 Task: Add Sprouts French Roast Decaf Coffee to the cart.
Action: Mouse moved to (21, 78)
Screenshot: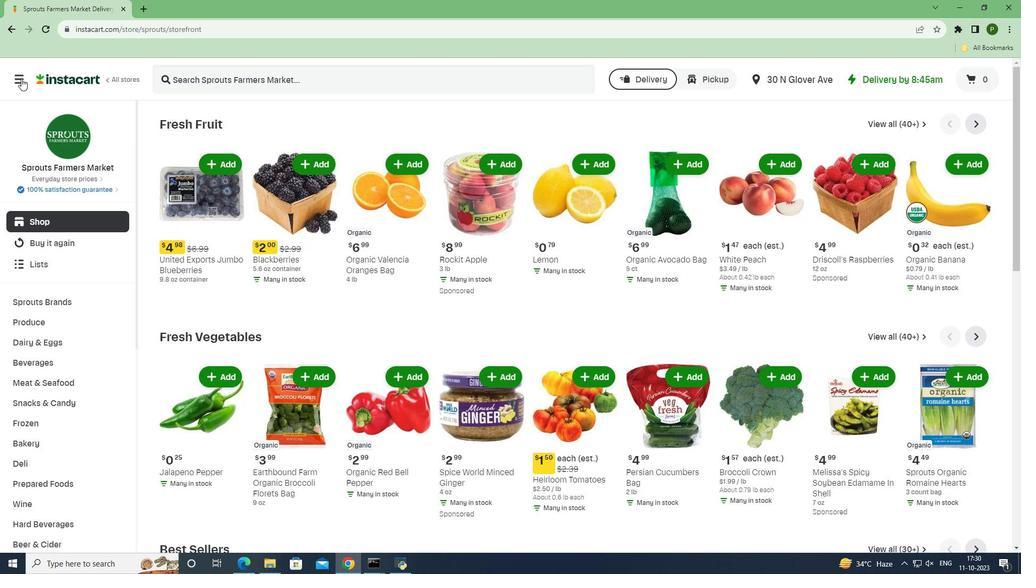 
Action: Mouse pressed left at (21, 78)
Screenshot: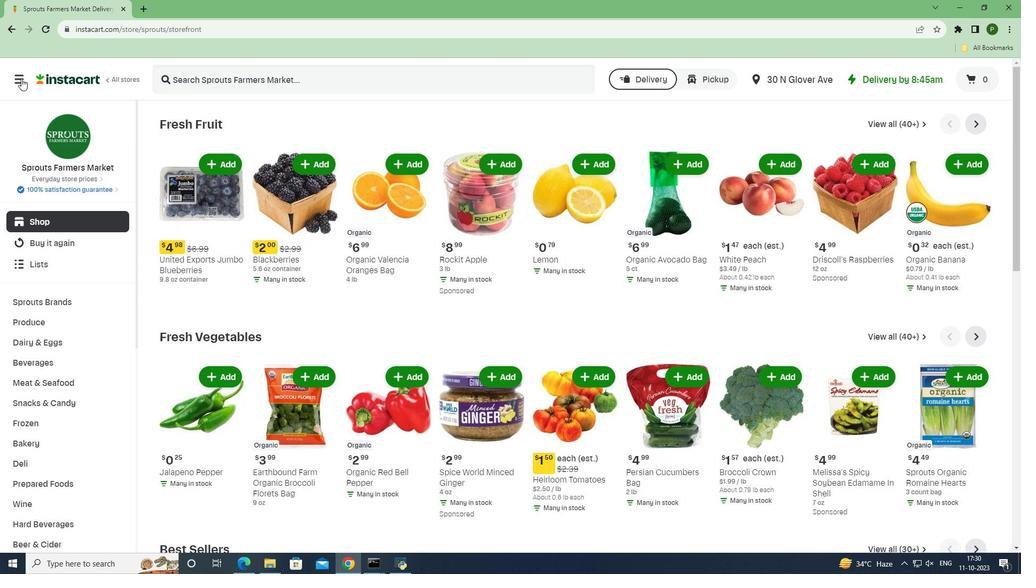 
Action: Mouse moved to (31, 283)
Screenshot: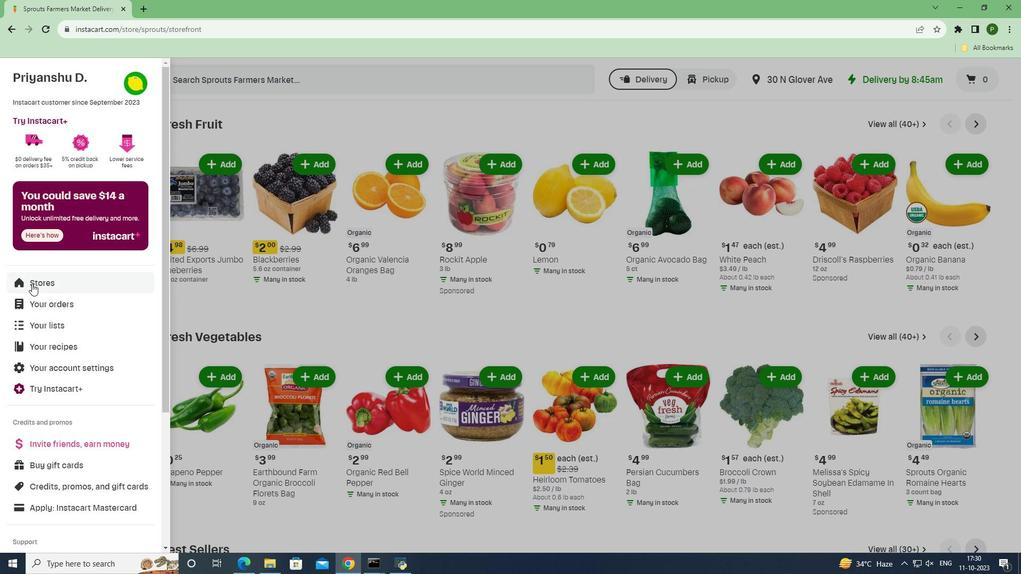 
Action: Mouse pressed left at (31, 283)
Screenshot: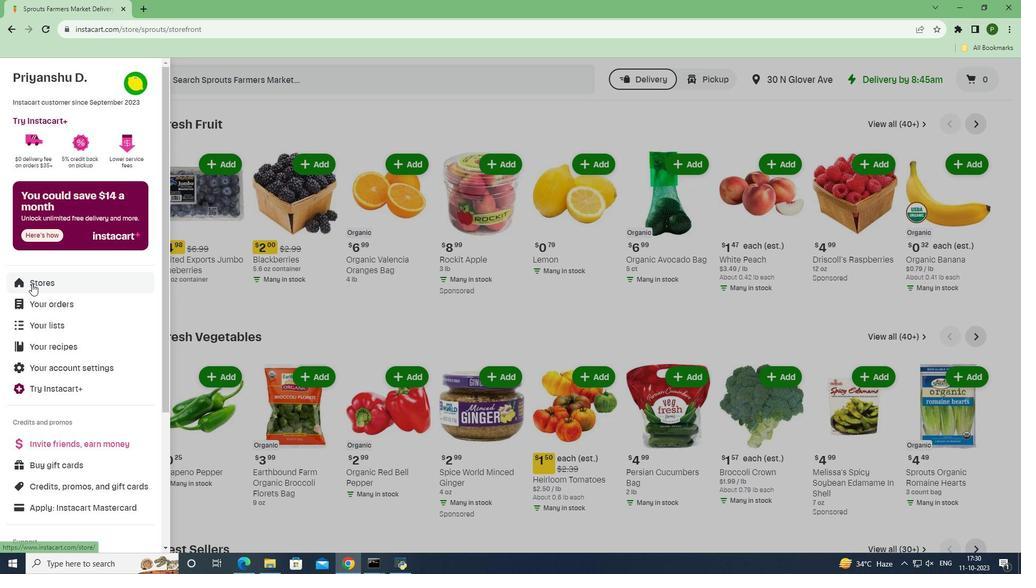 
Action: Mouse moved to (248, 122)
Screenshot: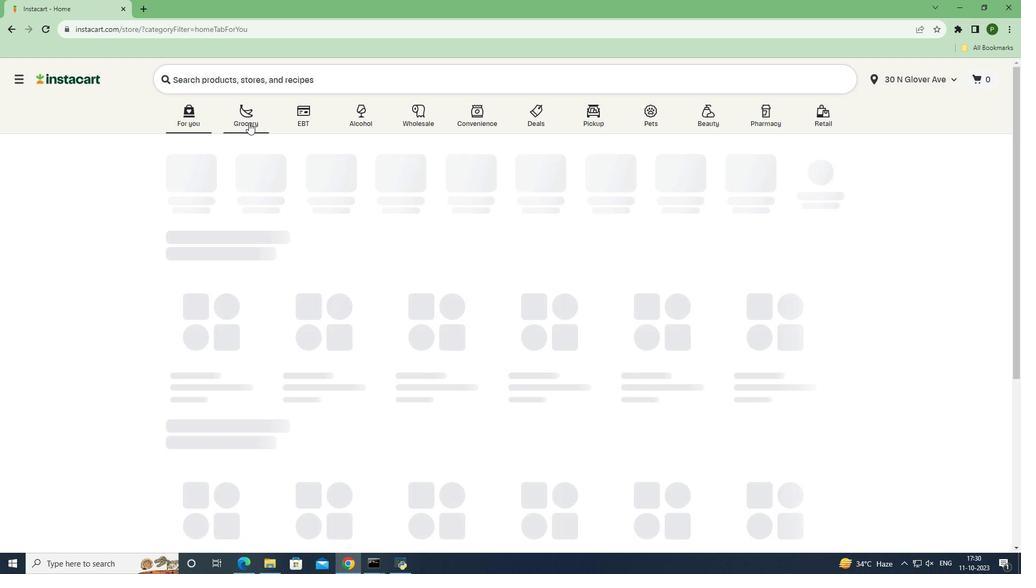 
Action: Mouse pressed left at (248, 122)
Screenshot: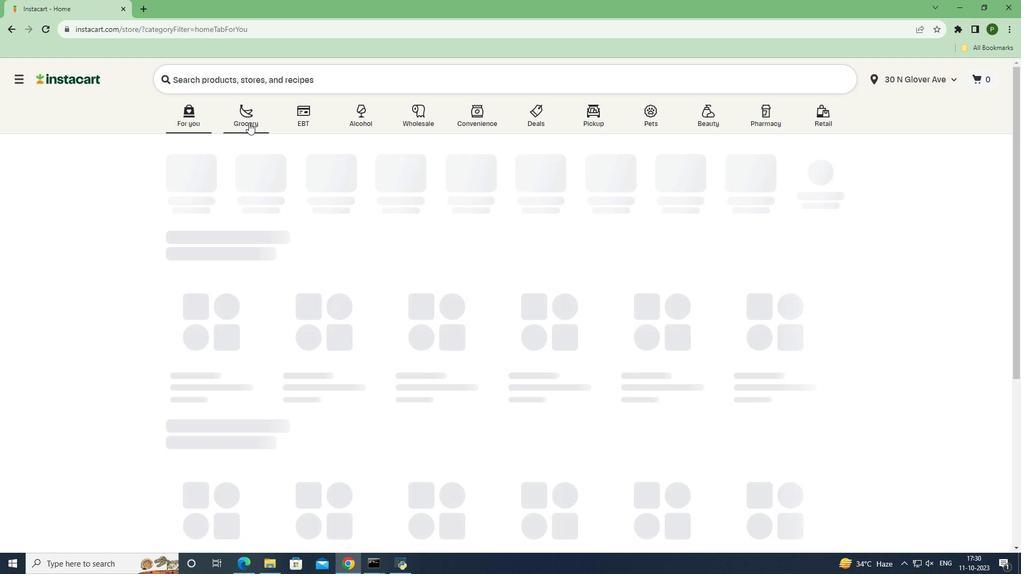 
Action: Mouse moved to (423, 240)
Screenshot: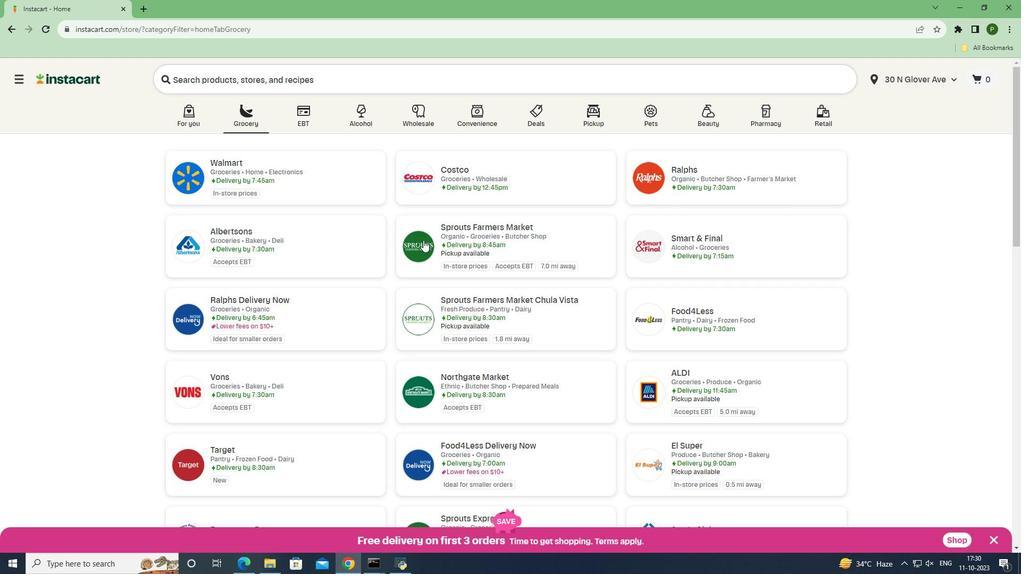 
Action: Mouse pressed left at (423, 240)
Screenshot: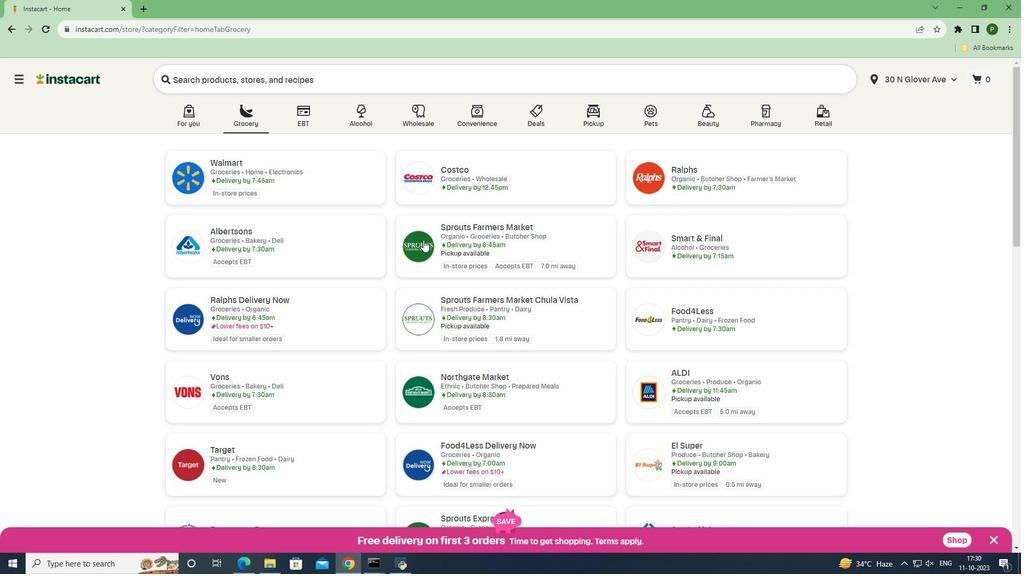 
Action: Mouse moved to (51, 365)
Screenshot: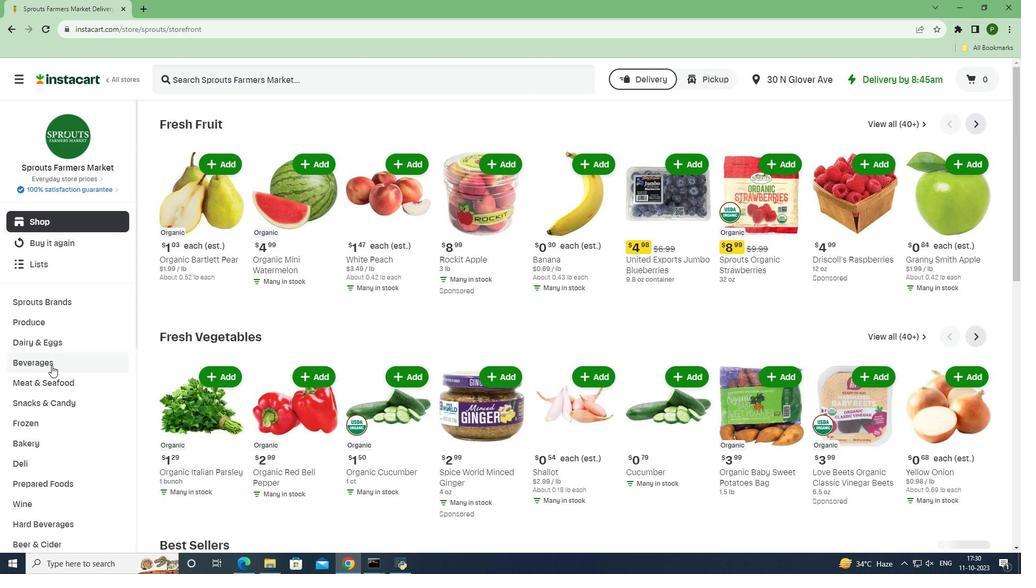 
Action: Mouse pressed left at (51, 365)
Screenshot: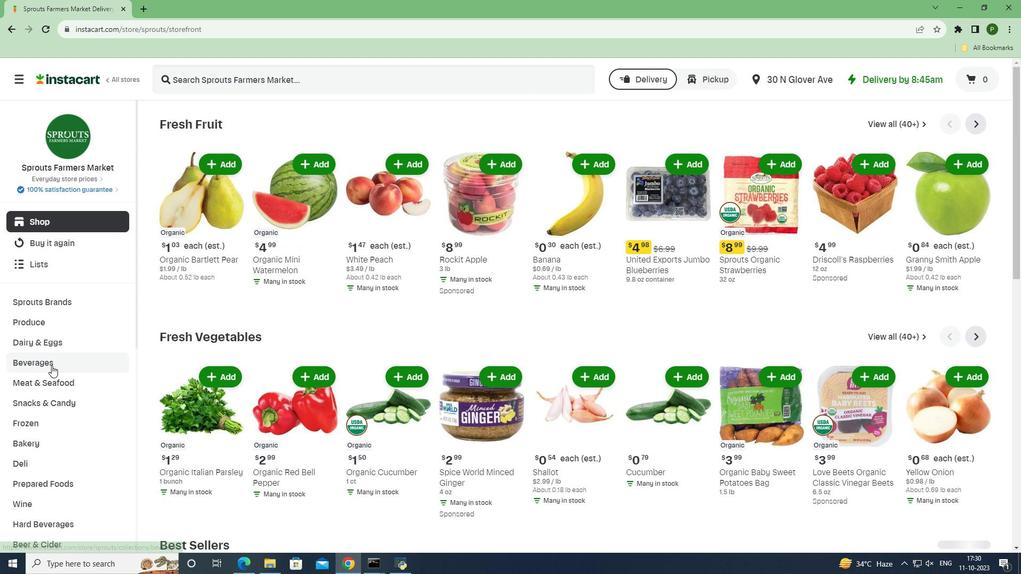 
Action: Mouse moved to (48, 427)
Screenshot: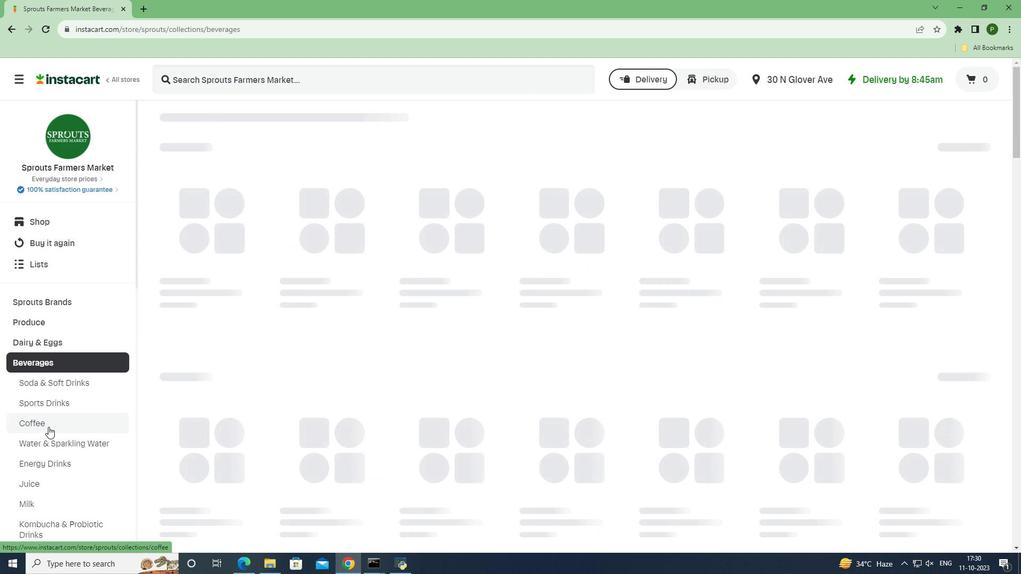 
Action: Mouse pressed left at (48, 427)
Screenshot: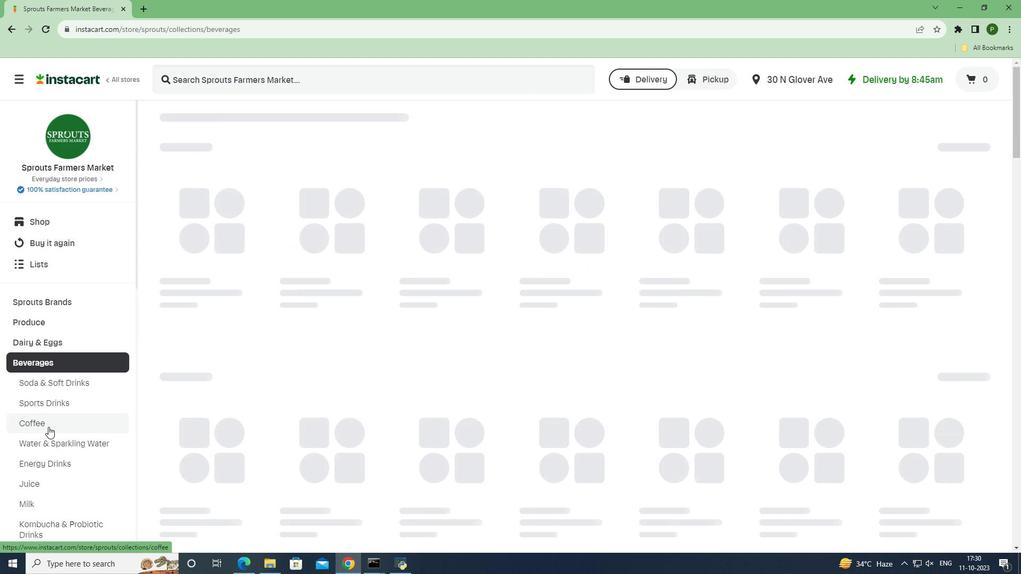 
Action: Mouse moved to (195, 78)
Screenshot: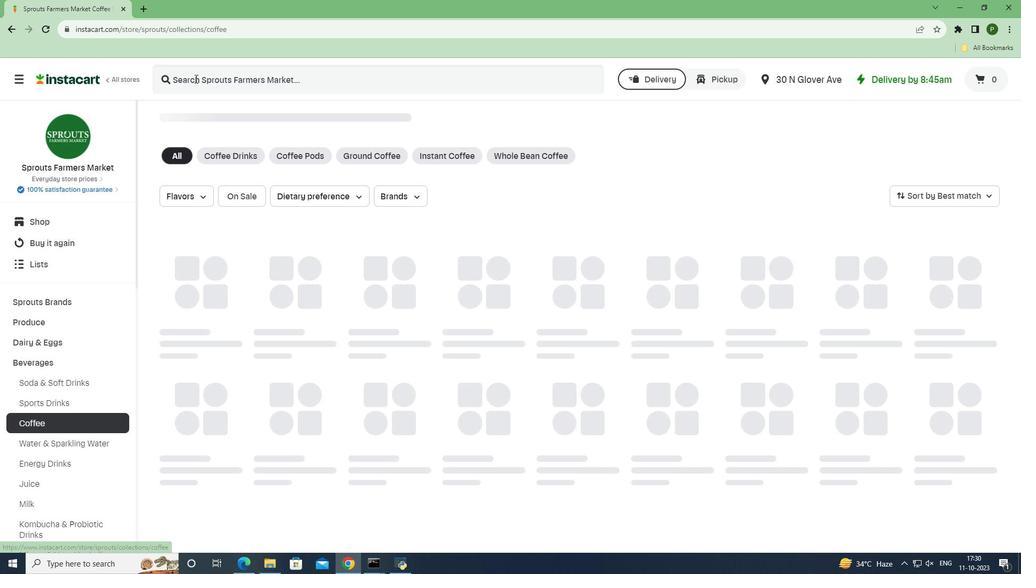 
Action: Mouse pressed left at (195, 78)
Screenshot: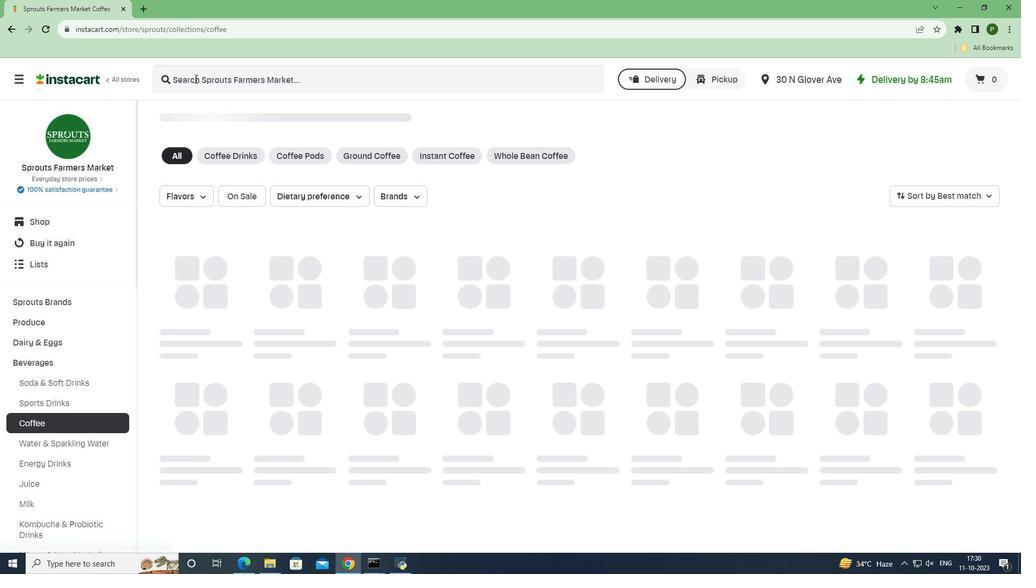 
Action: Mouse moved to (195, 78)
Screenshot: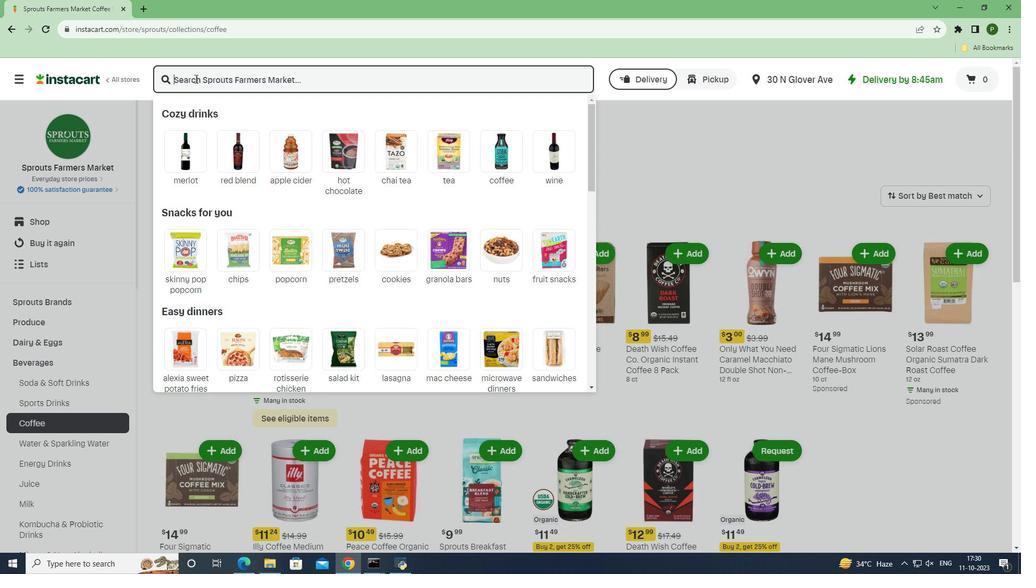 
Action: Key pressed <Key.caps_lock>S<Key.caps_lock>prouts<Key.space><Key.caps_lock>F<Key.caps_lock>rench<Key.space><Key.caps_lock>R<Key.caps_lock>oast<Key.space><Key.caps_lock>D<Key.caps_lock>ecaf<Key.space><Key.caps_lock>C<Key.caps_lock>offee<Key.enter>
Screenshot: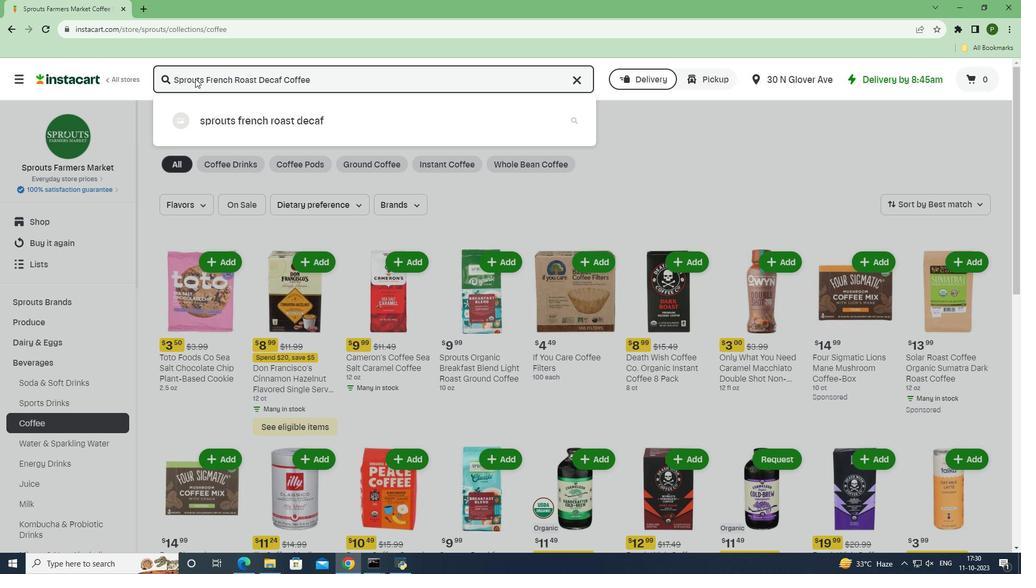 
Action: Mouse moved to (973, 183)
Screenshot: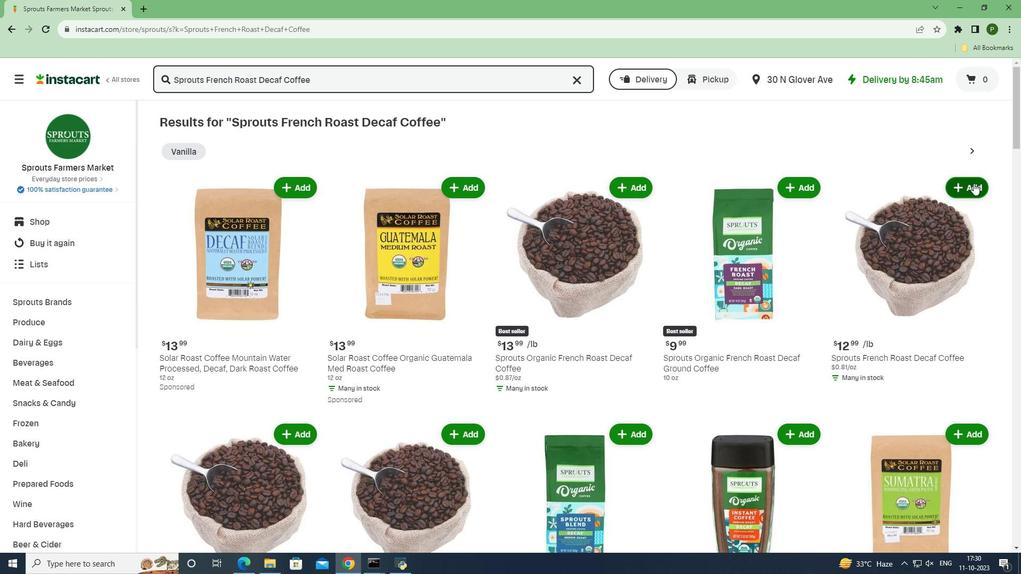 
Action: Mouse pressed left at (973, 183)
Screenshot: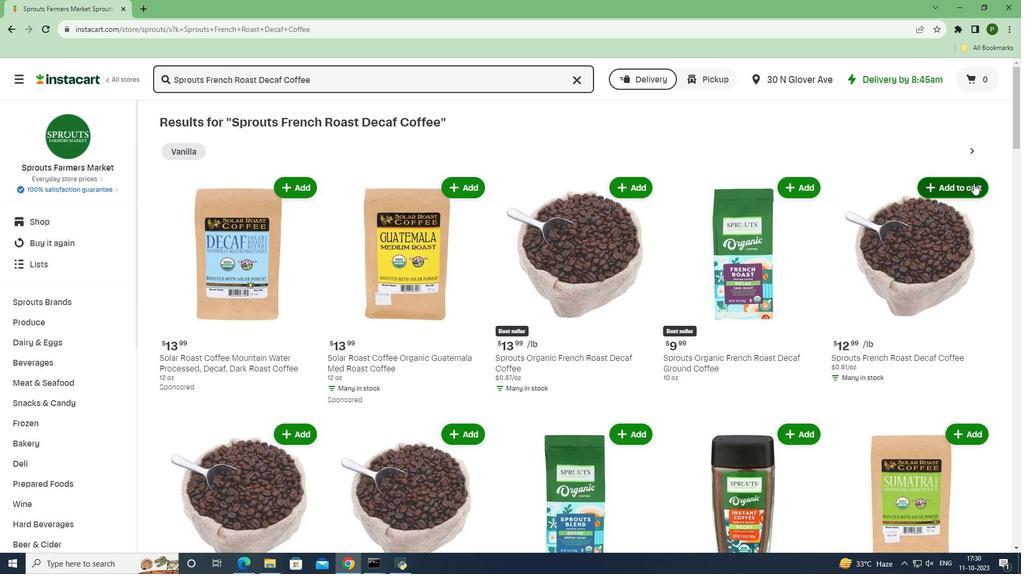 
Action: Mouse moved to (984, 211)
Screenshot: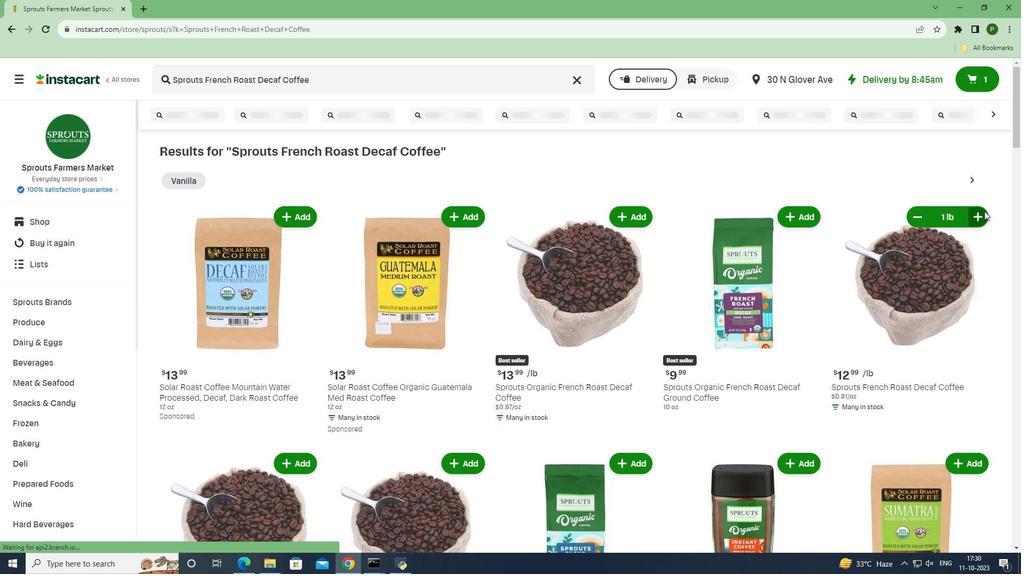 
